 Task: Reveal the "Image D.jpg"in Project Media
Action: Mouse moved to (351, 429)
Screenshot: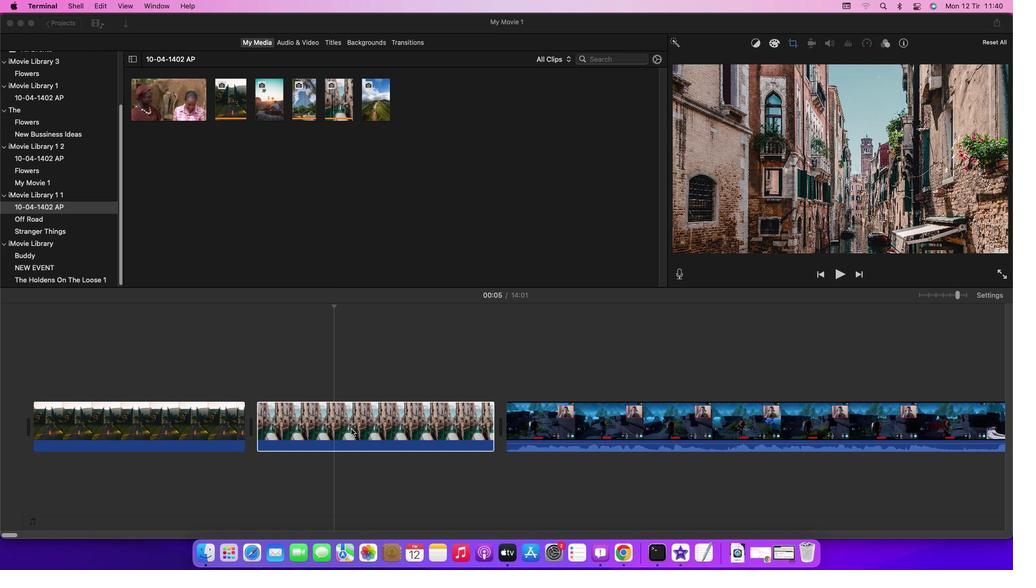 
Action: Mouse pressed left at (351, 429)
Screenshot: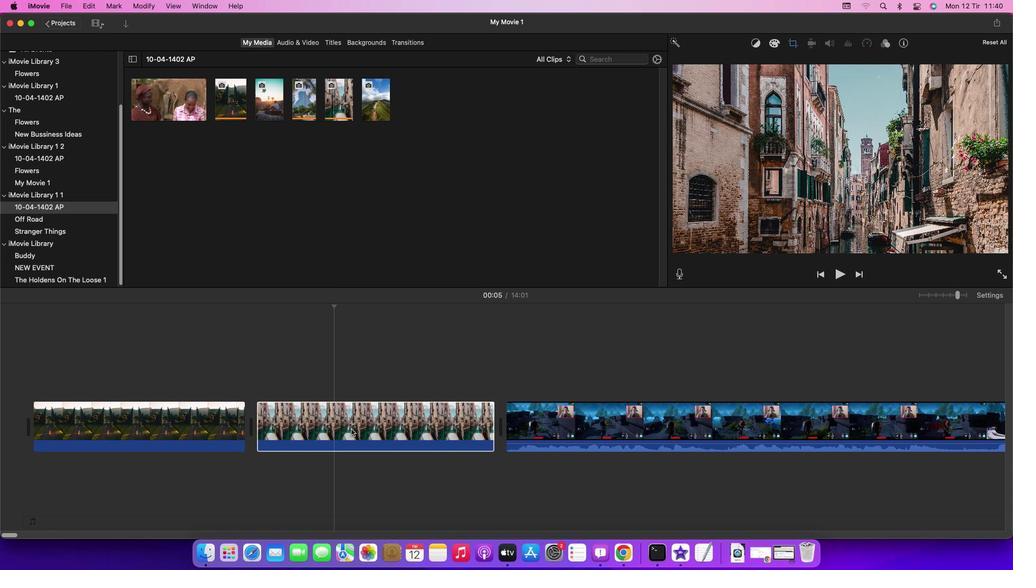 
Action: Mouse moved to (69, 8)
Screenshot: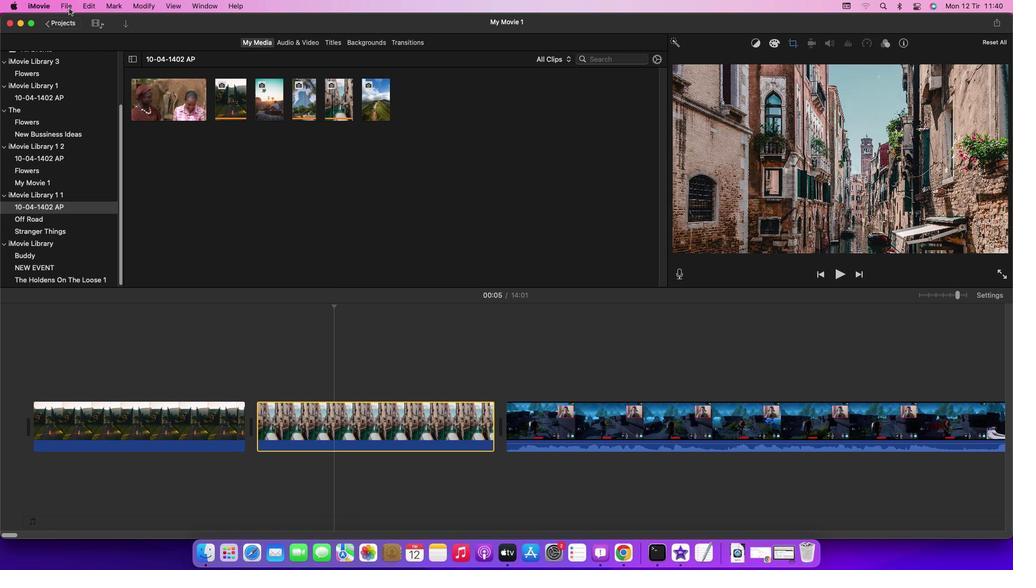 
Action: Mouse pressed left at (69, 8)
Screenshot: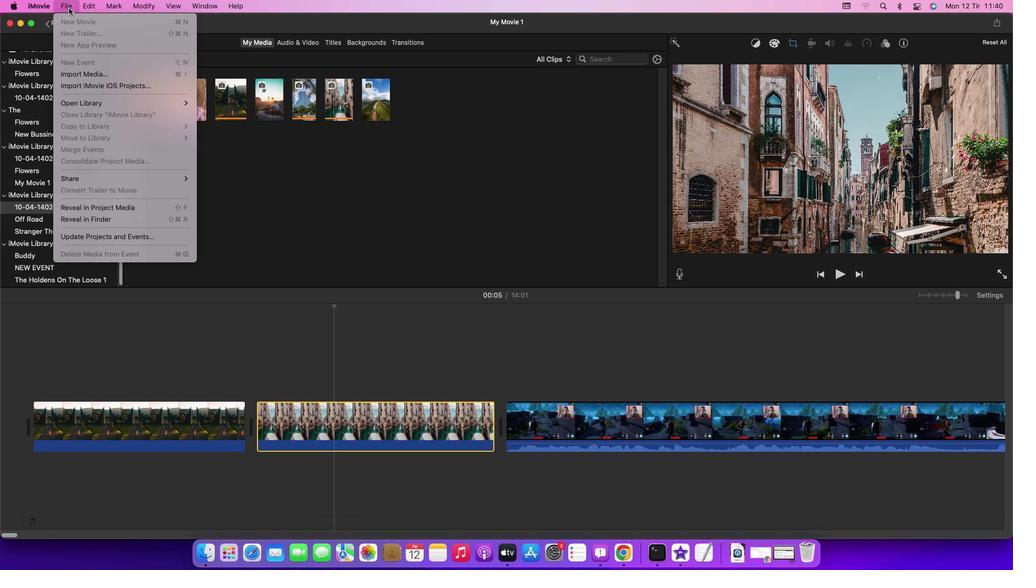 
Action: Mouse moved to (156, 204)
Screenshot: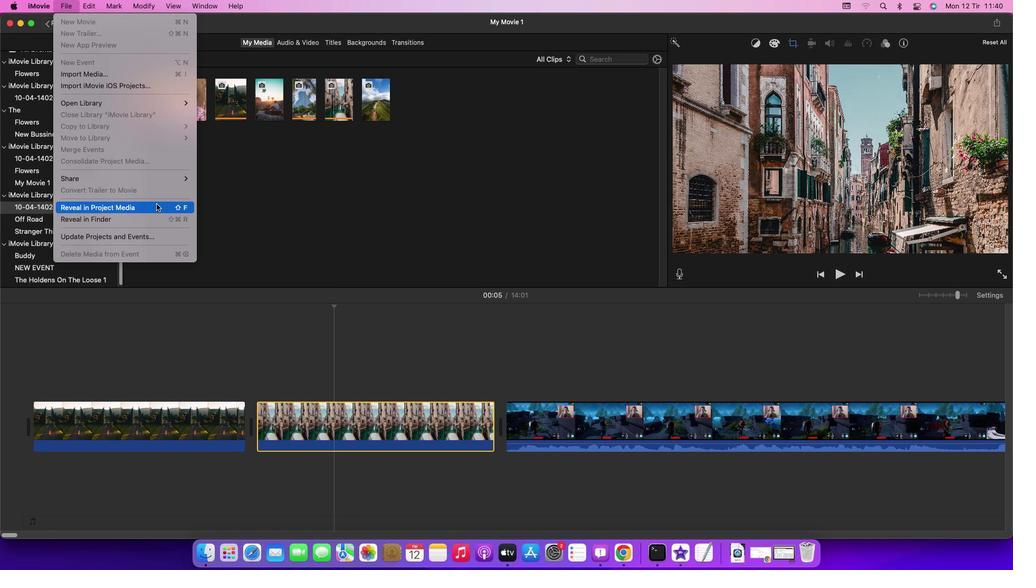 
Action: Mouse pressed left at (156, 204)
Screenshot: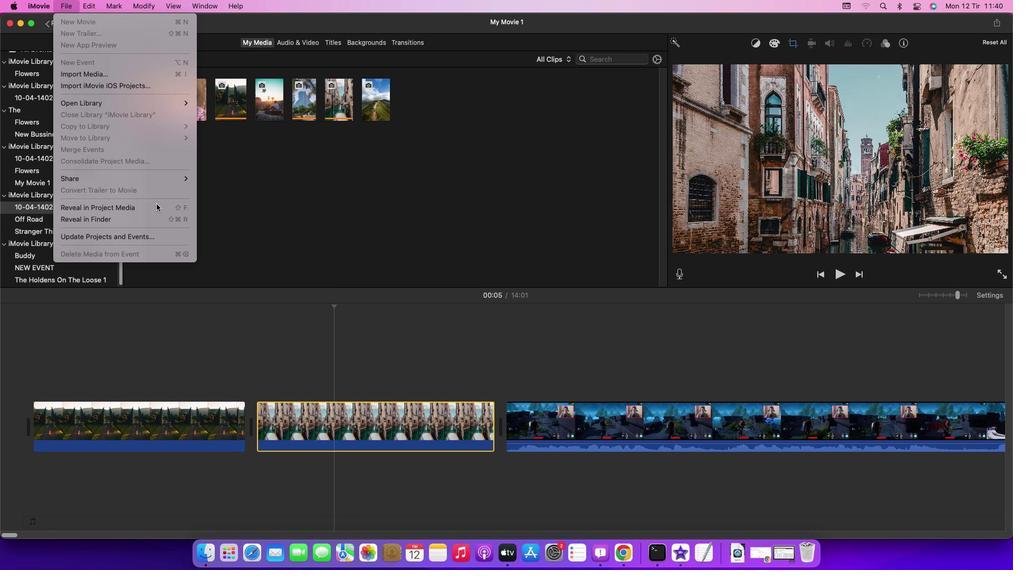 
Action: Mouse moved to (258, 215)
Screenshot: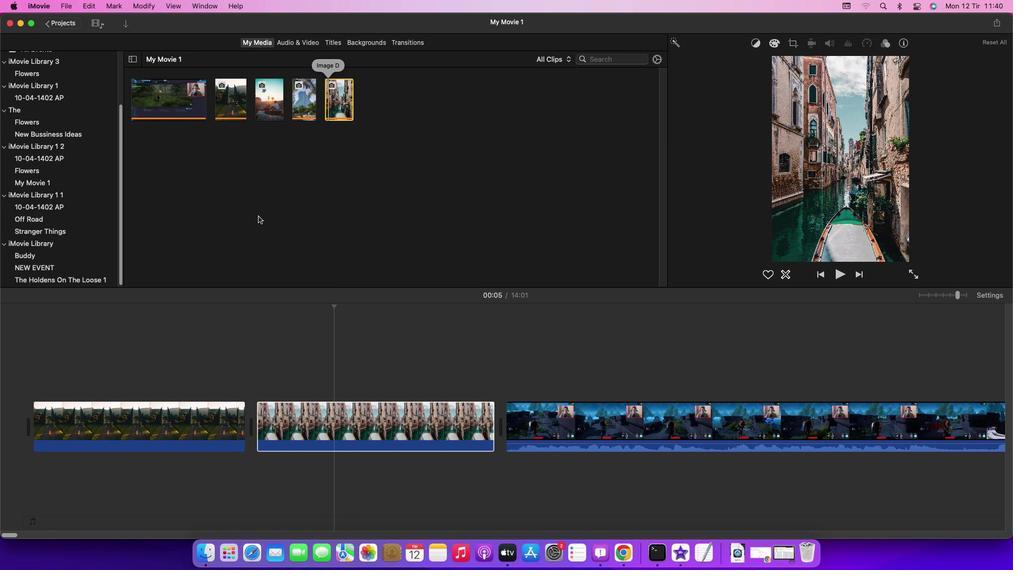 
